 Task: Display event times in the attendee's preferred time zone.
Action: Mouse moved to (513, 325)
Screenshot: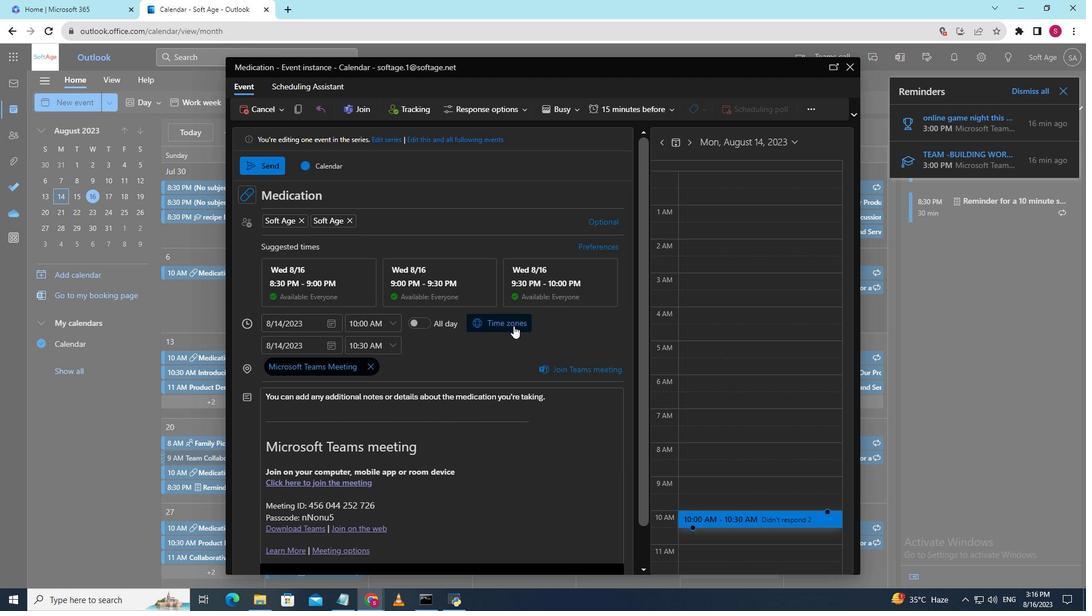 
Action: Mouse pressed left at (513, 325)
Screenshot: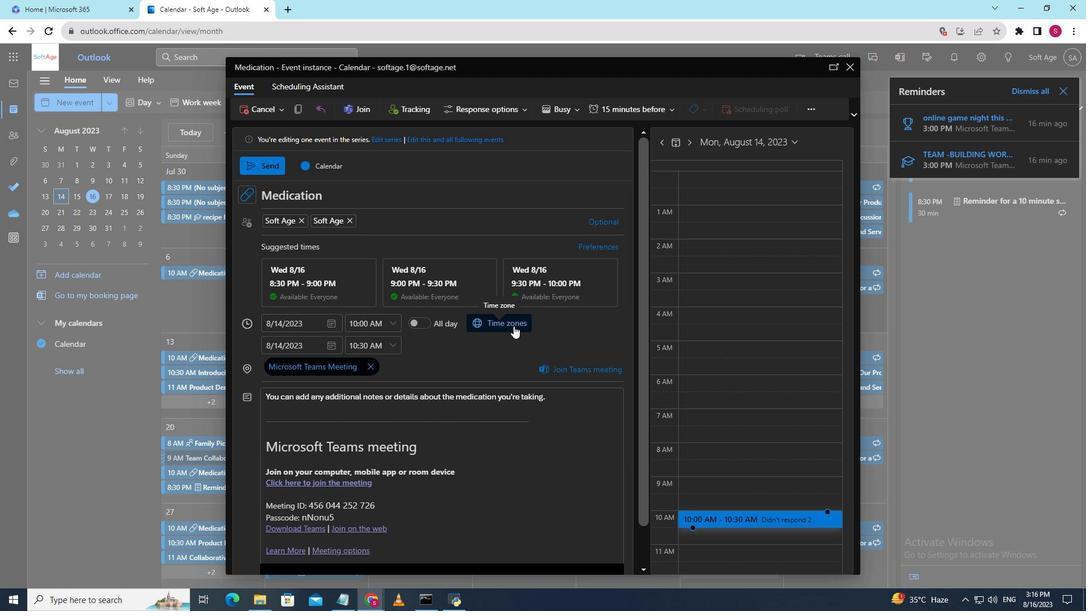 
Action: Mouse moved to (275, 169)
Screenshot: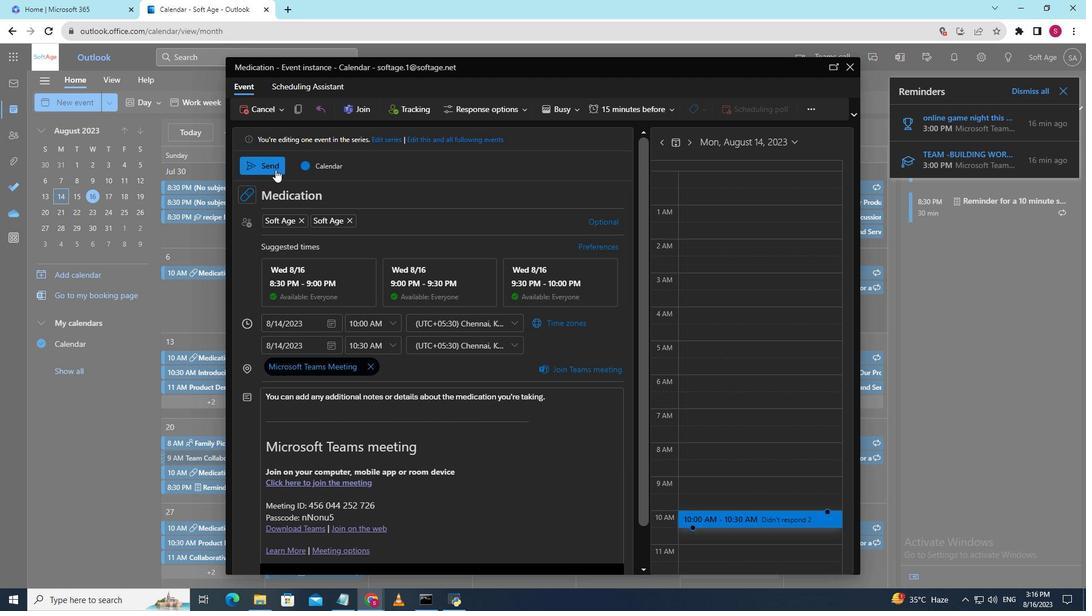 
Action: Mouse pressed left at (275, 169)
Screenshot: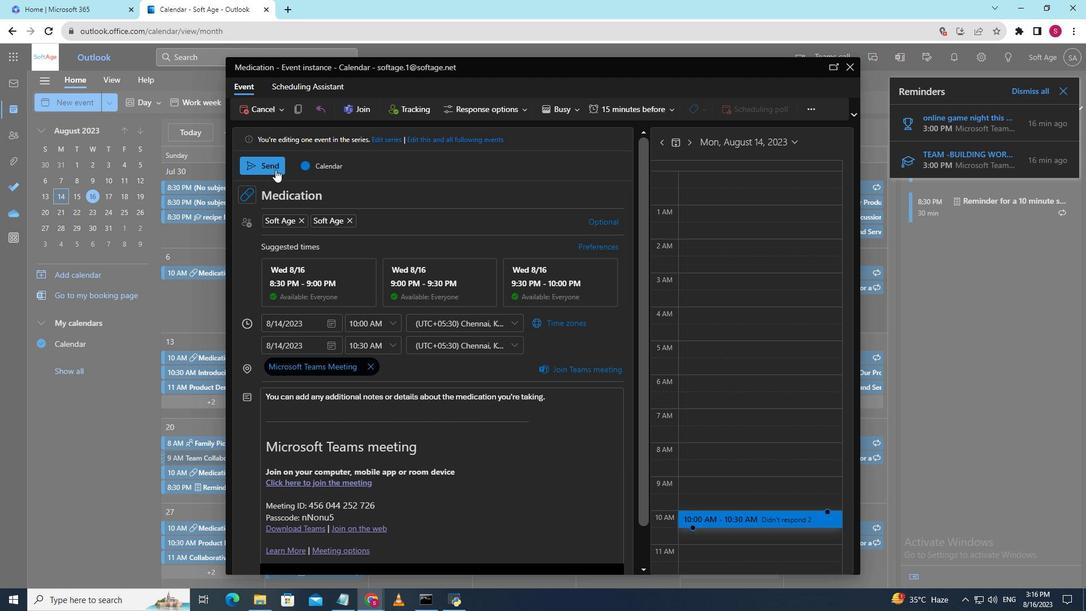 
